 Task: Display the standings of the 2022 Victory Lane Racing NASCAR Cup Series for the race "Drydene 400" on the track "Dover".
Action: Mouse moved to (544, 174)
Screenshot: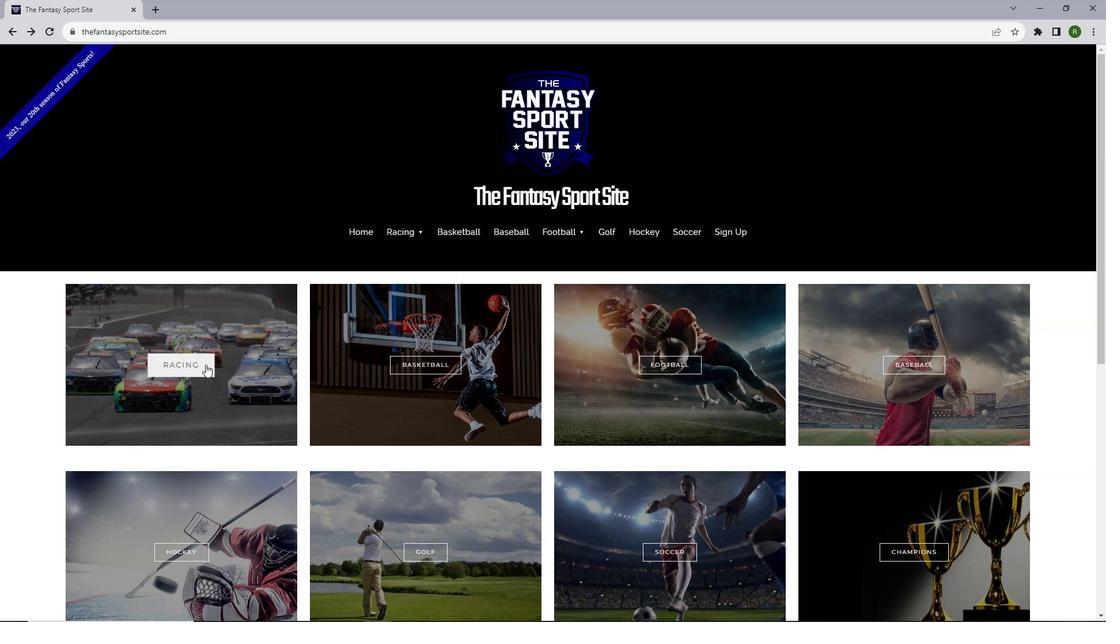 
Action: Mouse pressed left at (544, 174)
Screenshot: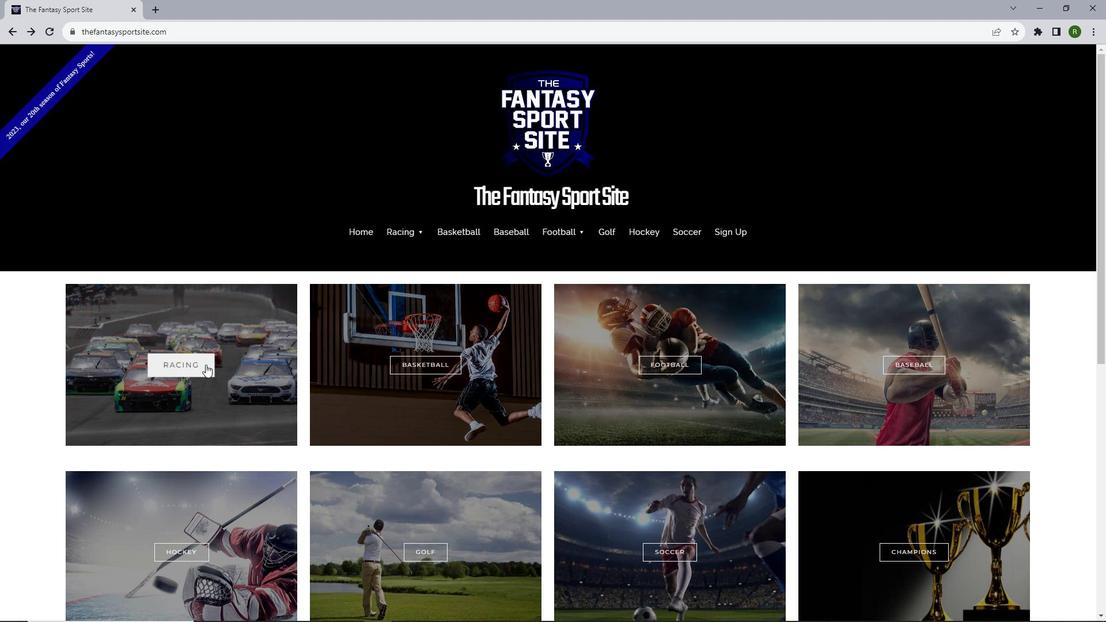 
Action: Mouse moved to (544, 153)
Screenshot: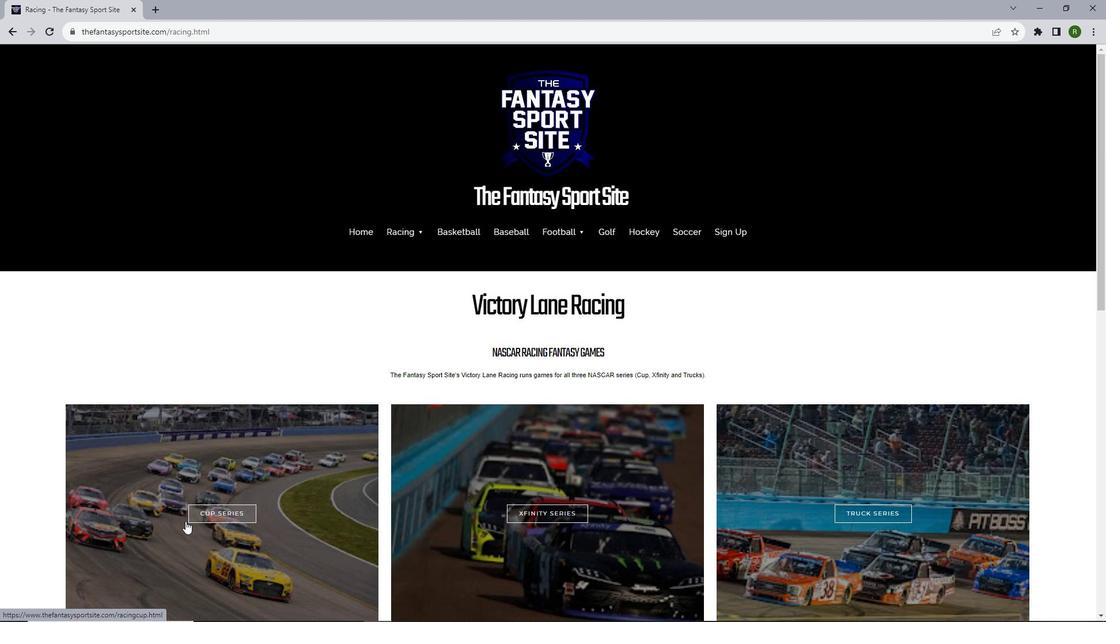 
Action: Mouse pressed left at (544, 153)
Screenshot: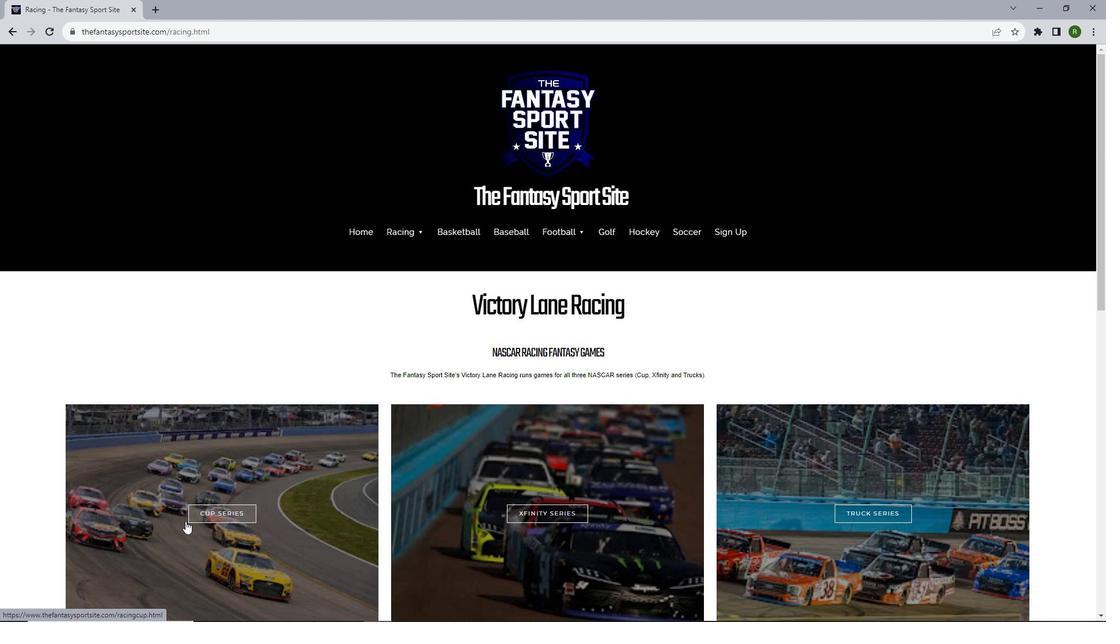 
Action: Mouse moved to (544, 154)
Screenshot: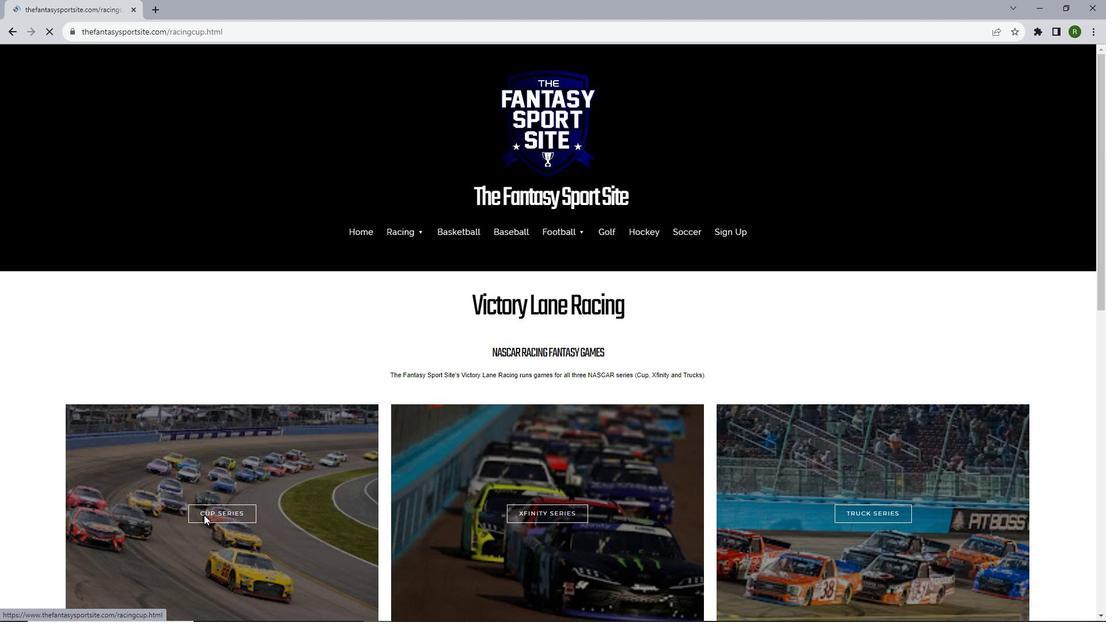 
Action: Mouse pressed left at (544, 154)
Screenshot: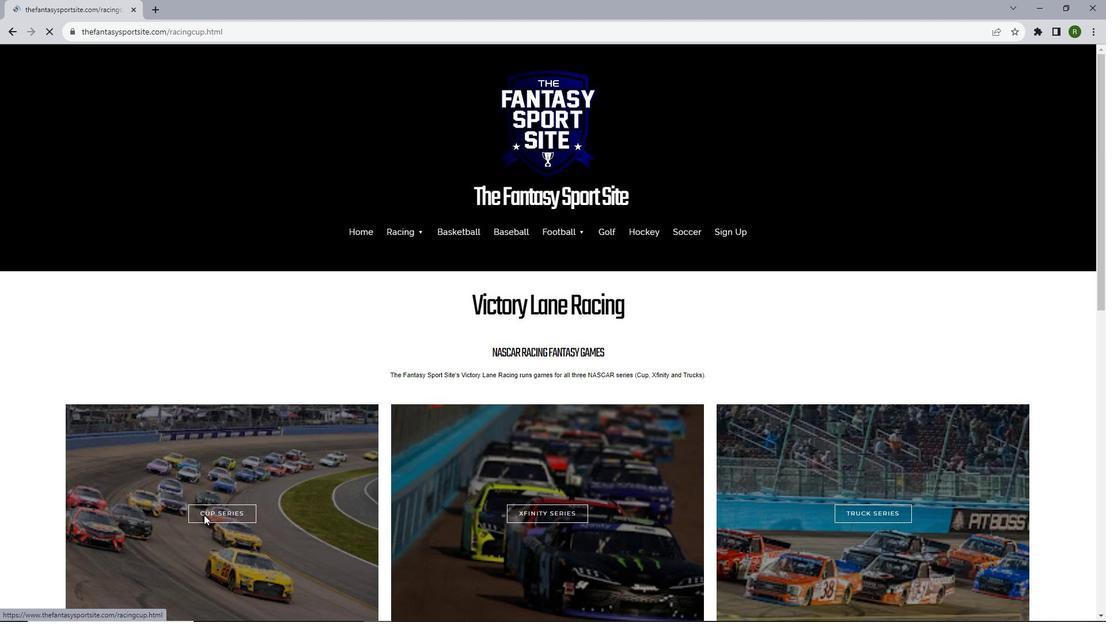 
Action: Mouse moved to (549, 178)
Screenshot: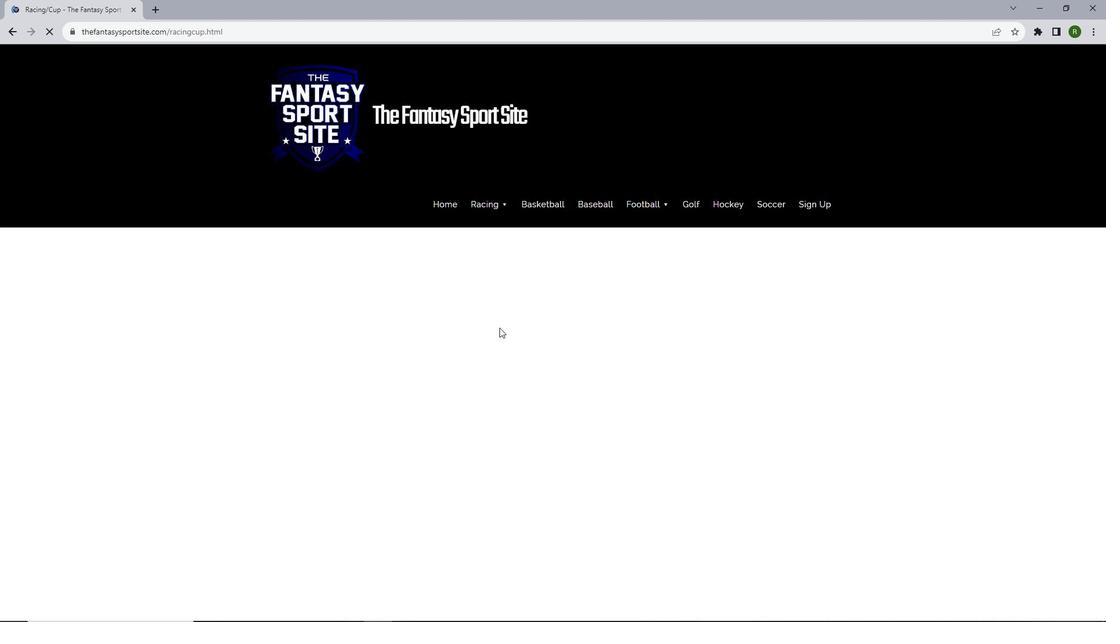 
Action: Mouse scrolled (549, 178) with delta (0, 0)
Screenshot: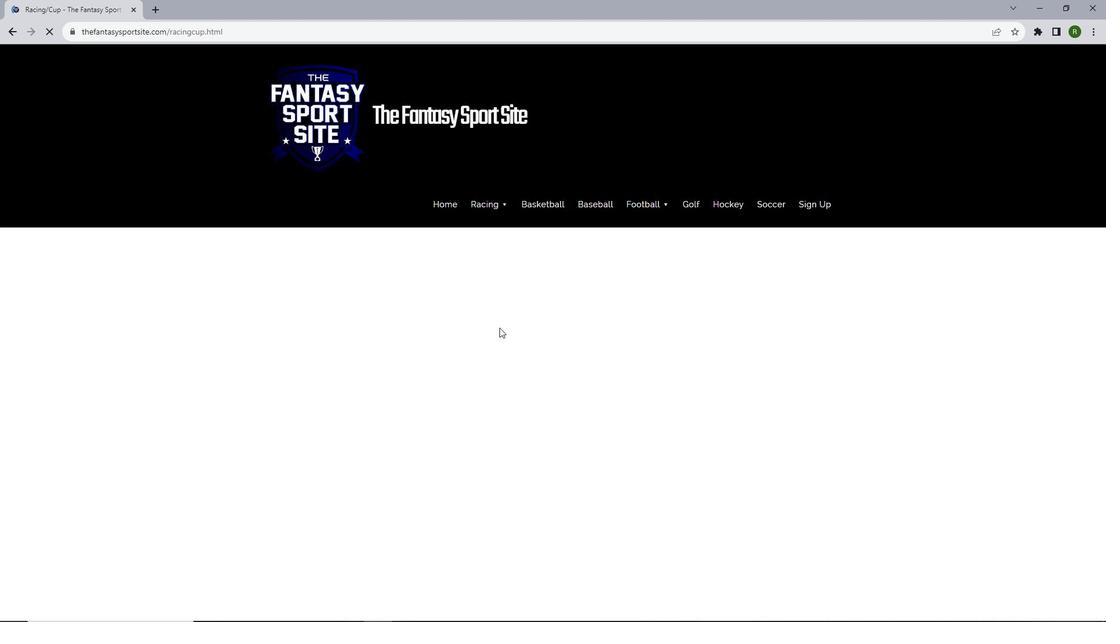 
Action: Mouse scrolled (549, 178) with delta (0, 0)
Screenshot: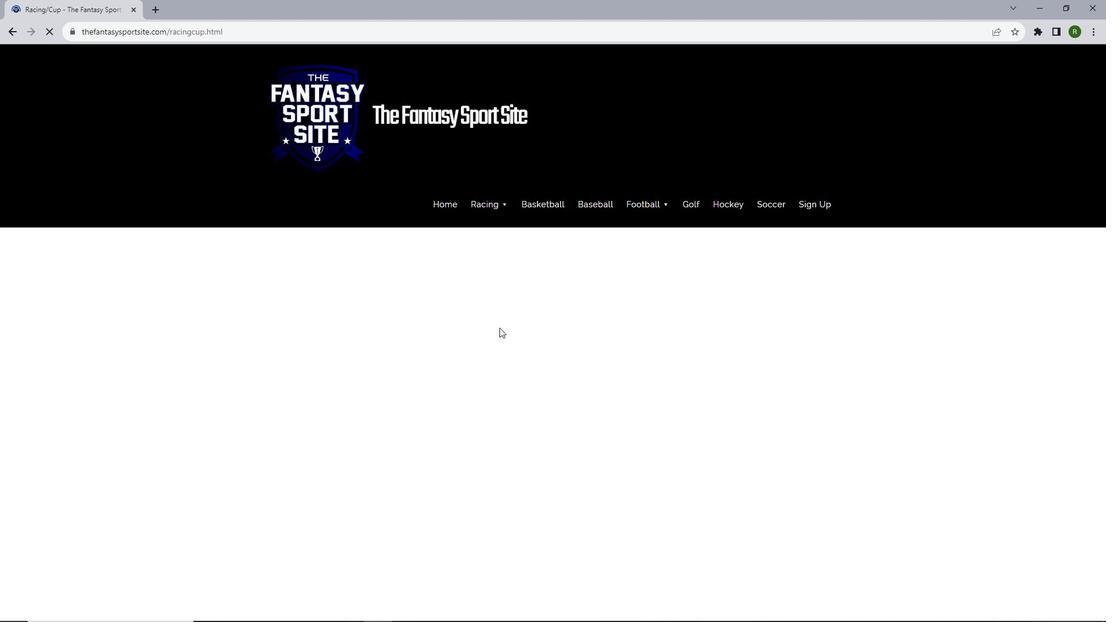
Action: Mouse scrolled (549, 178) with delta (0, 0)
Screenshot: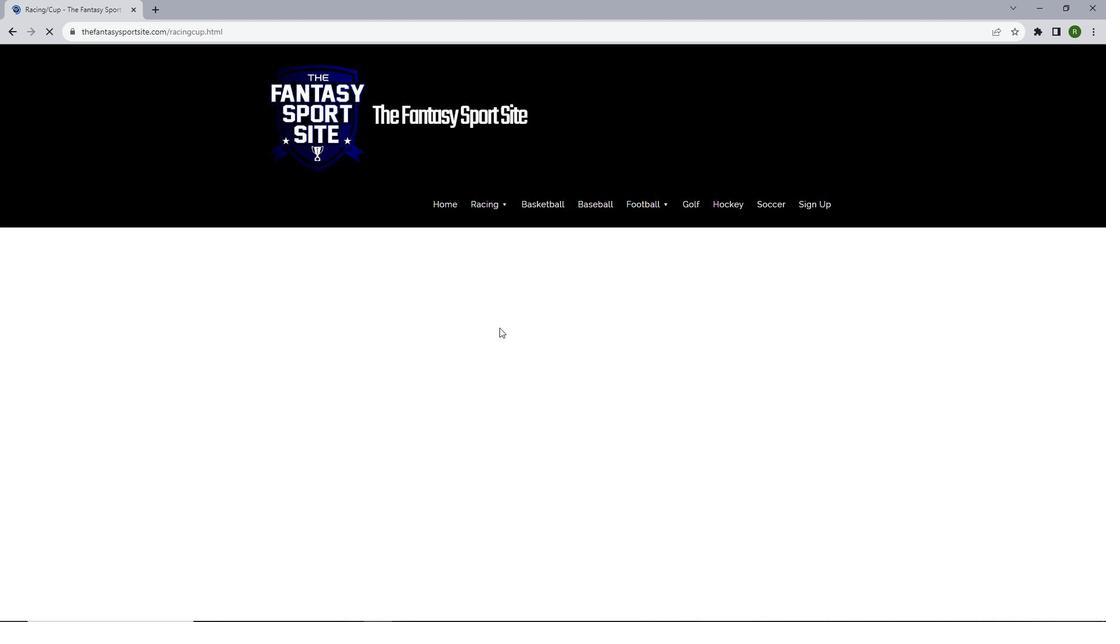 
Action: Mouse moved to (550, 179)
Screenshot: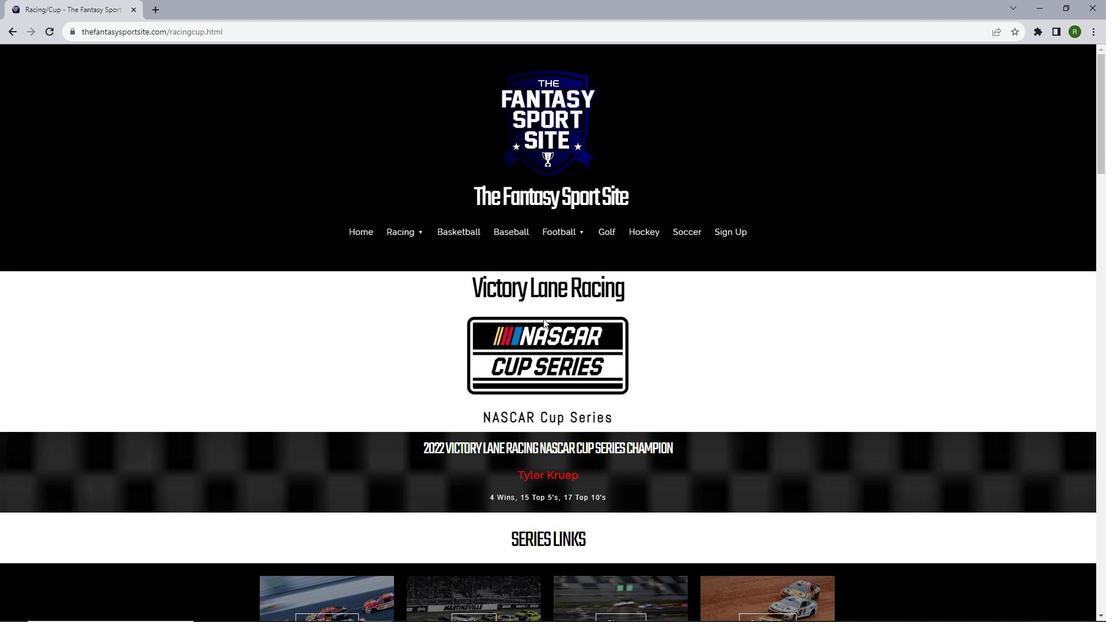 
Action: Mouse scrolled (550, 179) with delta (0, 0)
Screenshot: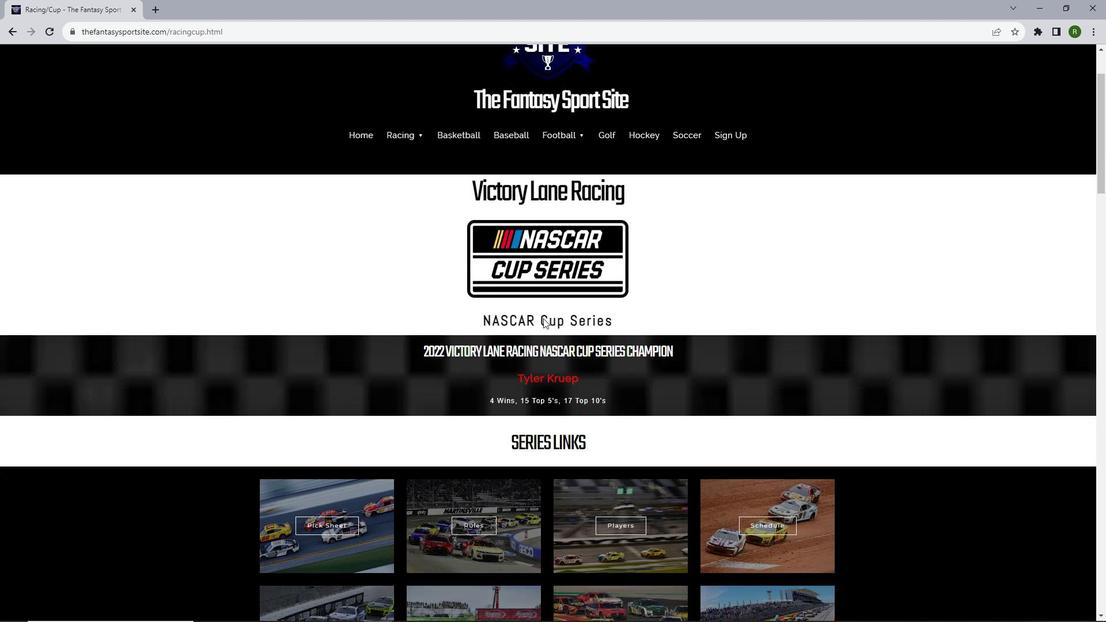 
Action: Mouse scrolled (550, 179) with delta (0, 0)
Screenshot: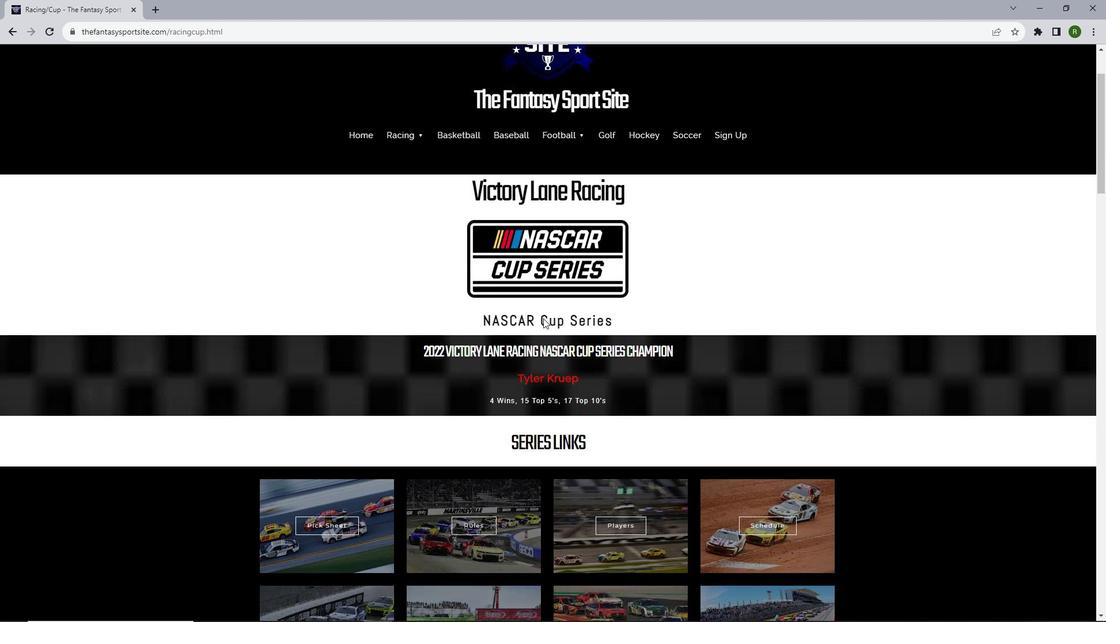 
Action: Mouse scrolled (550, 179) with delta (0, 0)
Screenshot: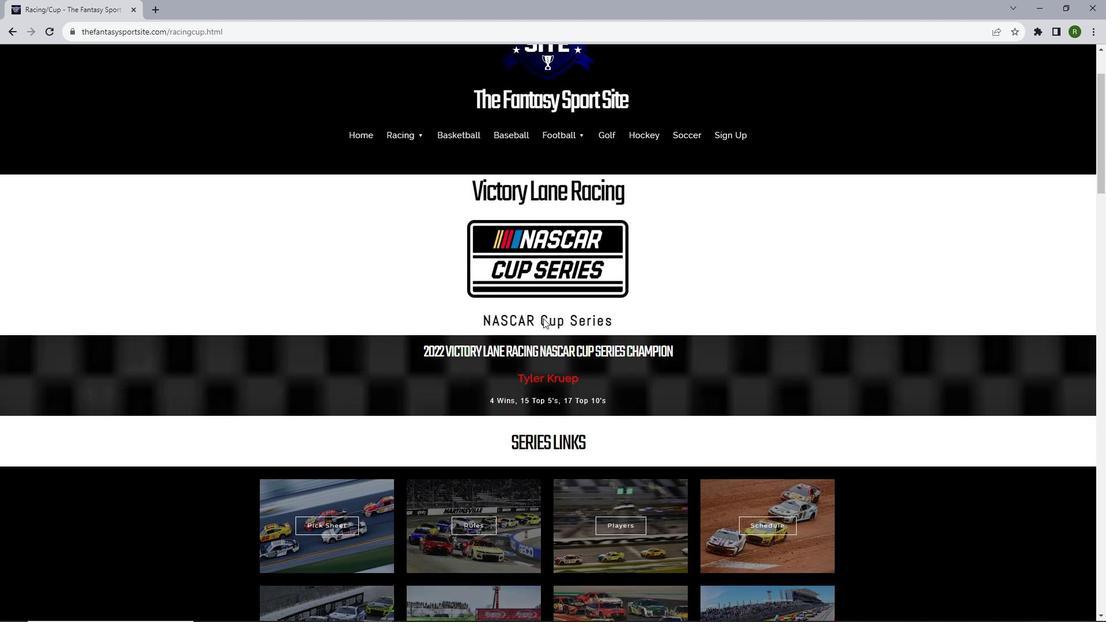 
Action: Mouse scrolled (550, 179) with delta (0, 0)
Screenshot: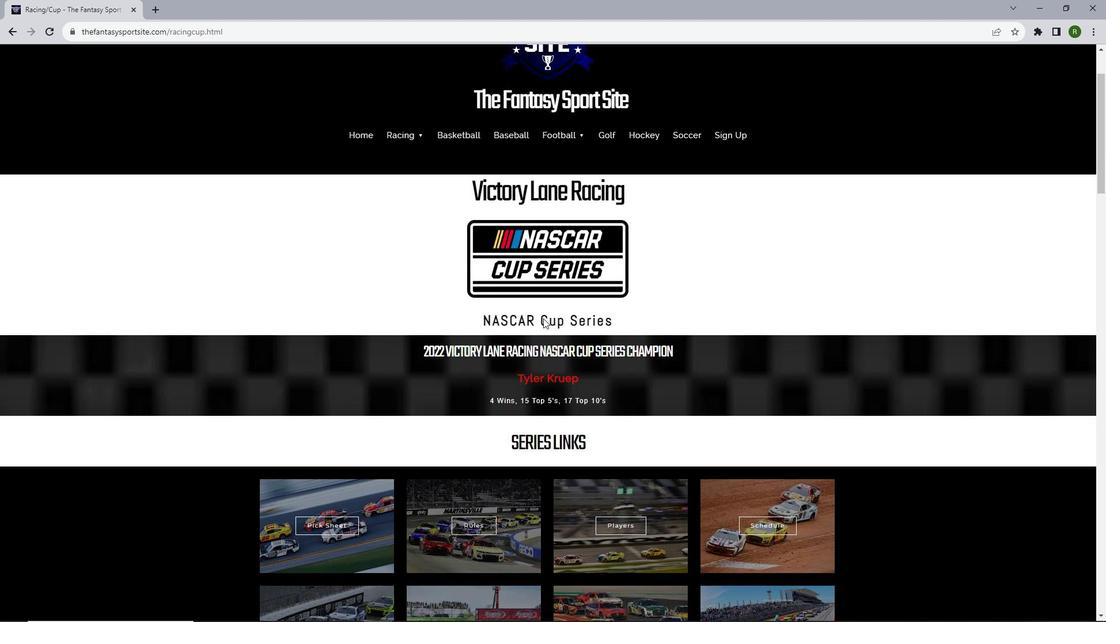 
Action: Mouse scrolled (550, 179) with delta (0, 0)
Screenshot: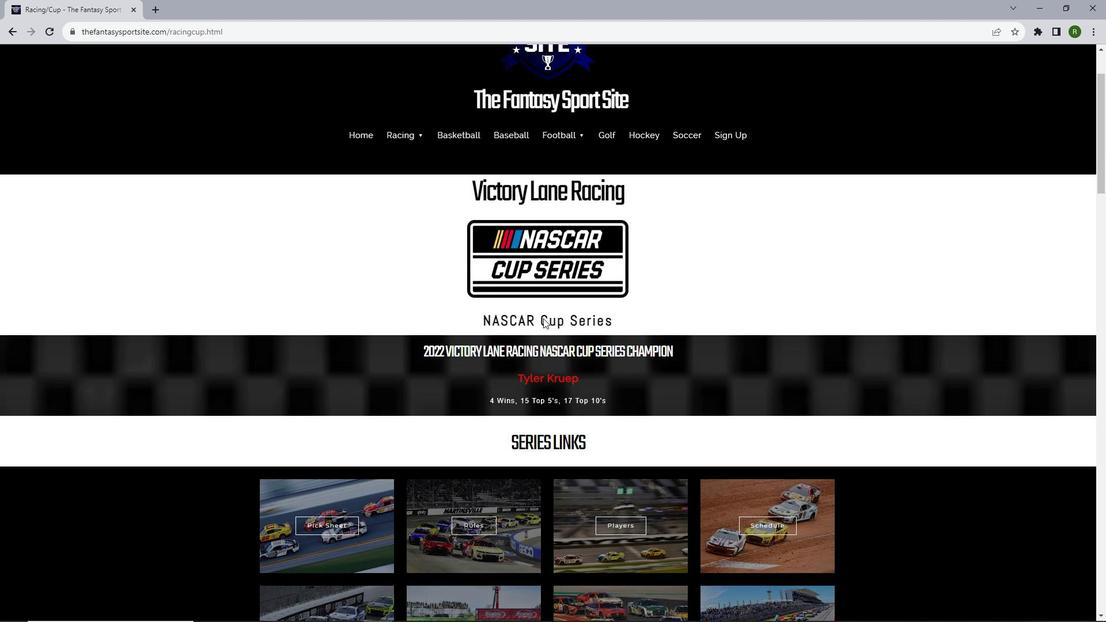 
Action: Mouse moved to (552, 163)
Screenshot: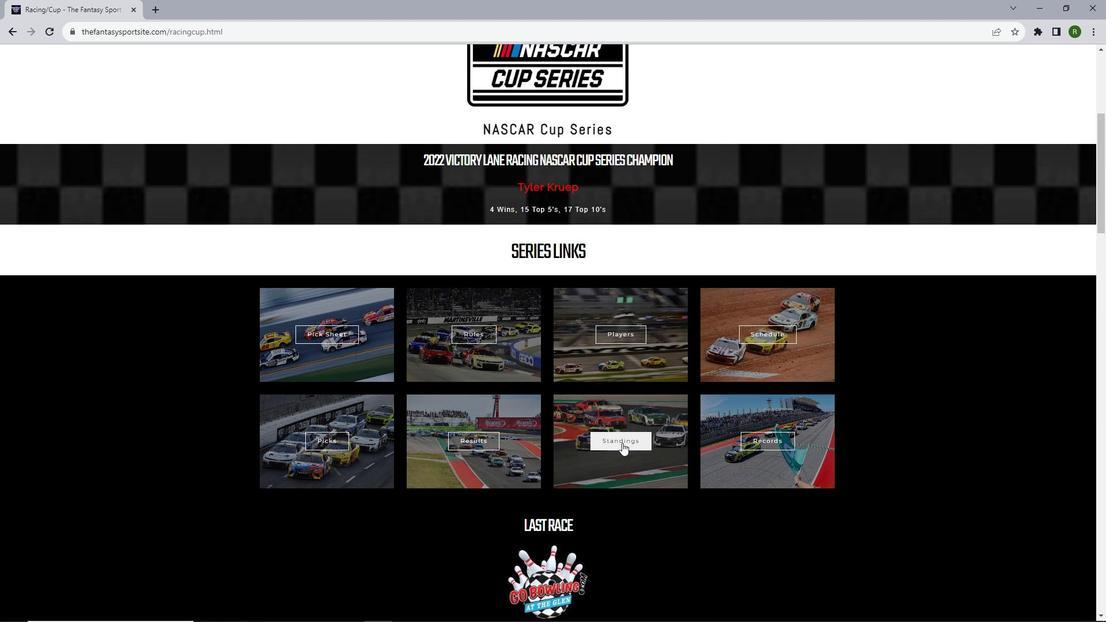 
Action: Mouse pressed left at (552, 163)
Screenshot: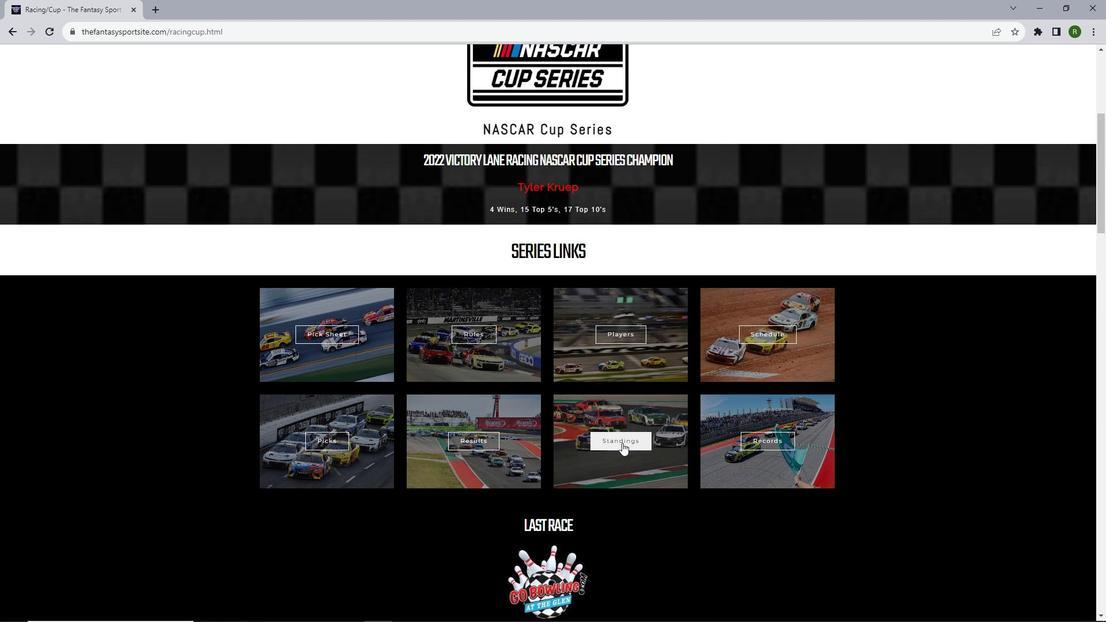 
Action: Mouse moved to (547, 193)
Screenshot: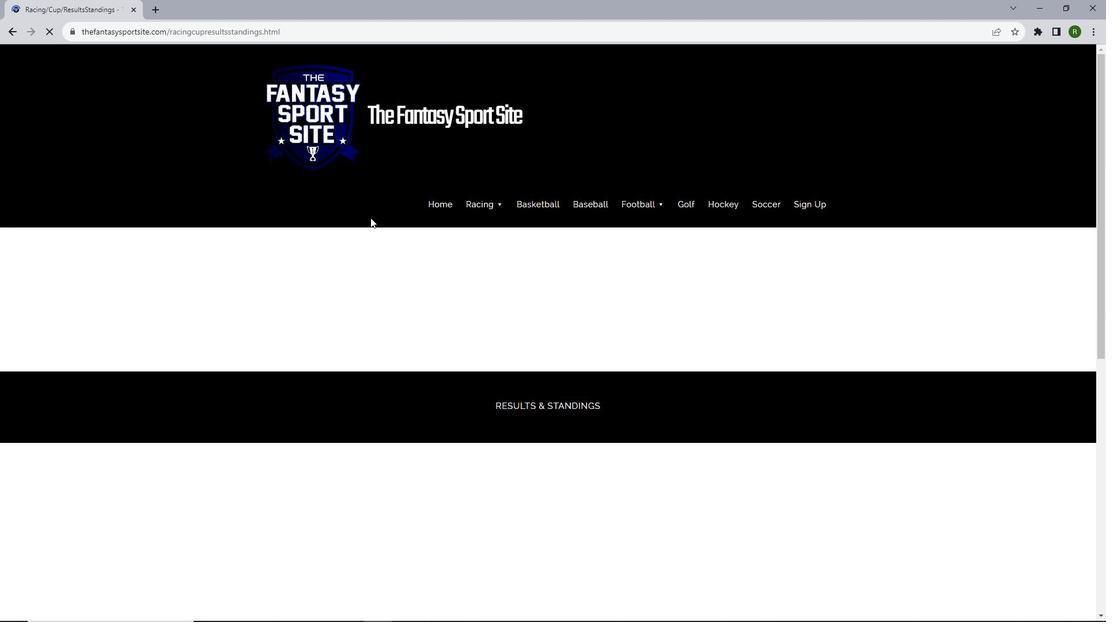 
Action: Mouse scrolled (547, 193) with delta (0, 0)
Screenshot: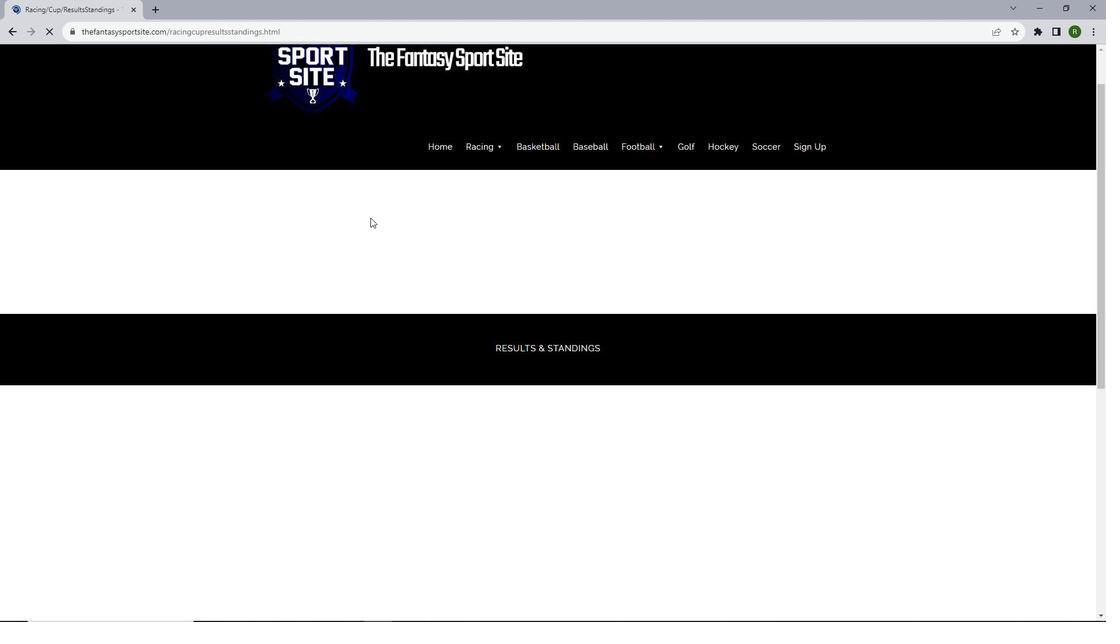 
Action: Mouse scrolled (547, 193) with delta (0, 0)
Screenshot: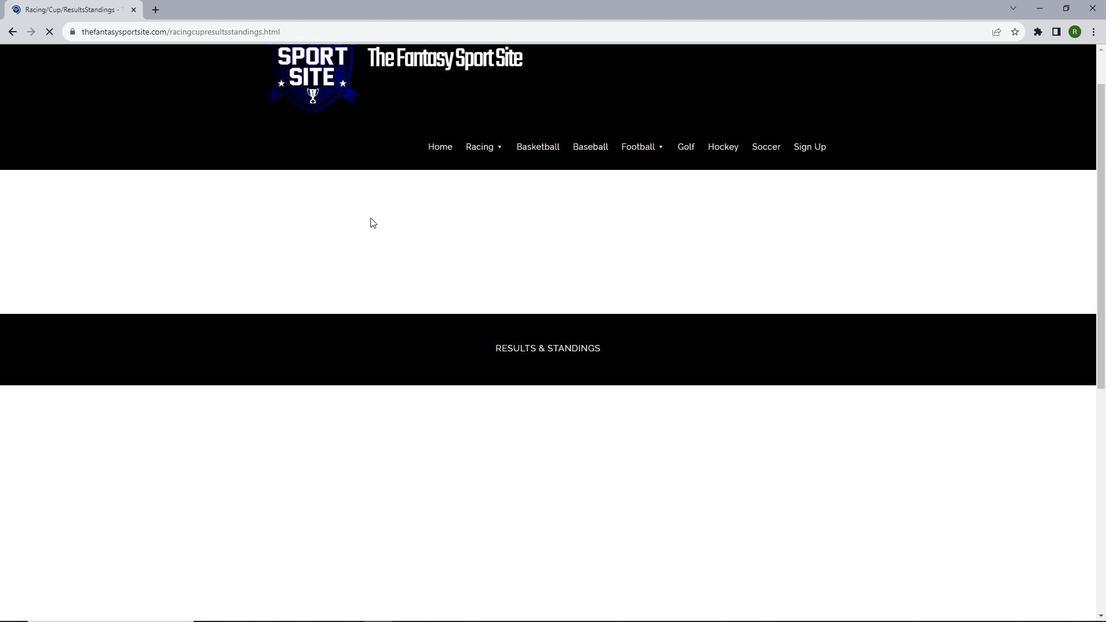 
Action: Mouse scrolled (547, 193) with delta (0, 0)
Screenshot: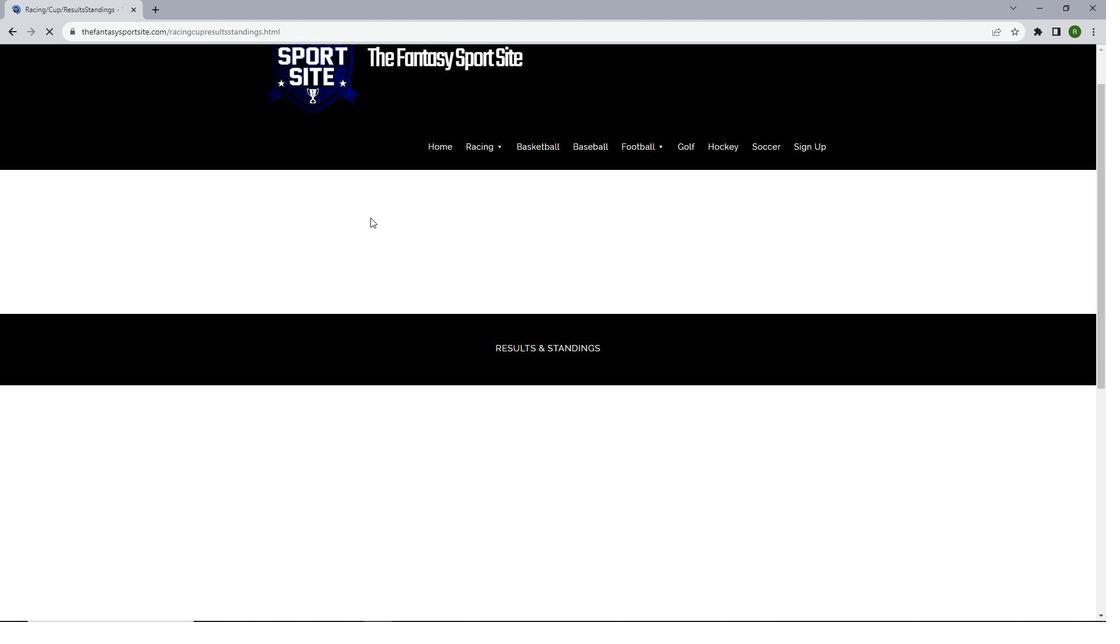 
Action: Mouse scrolled (547, 193) with delta (0, 0)
Screenshot: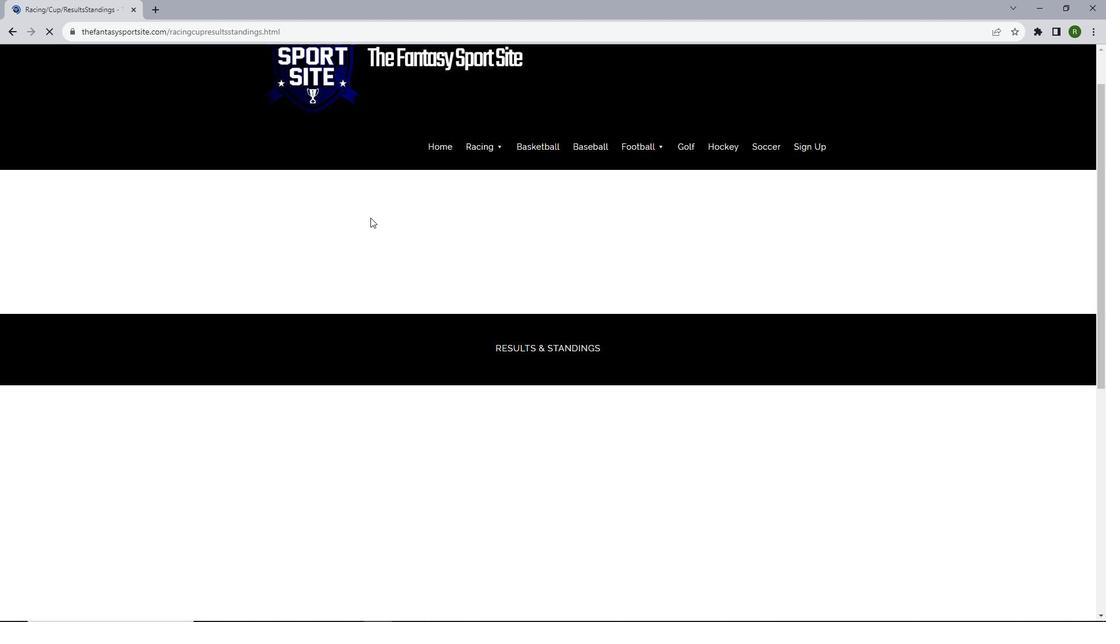 
Action: Mouse scrolled (547, 193) with delta (0, 0)
Screenshot: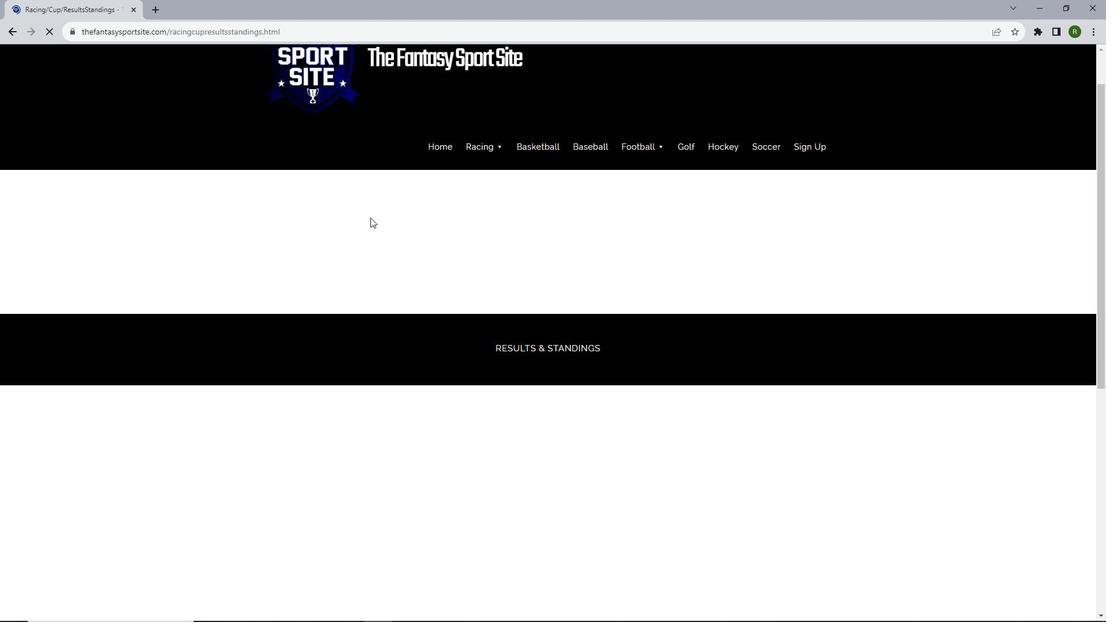 
Action: Mouse moved to (549, 189)
Screenshot: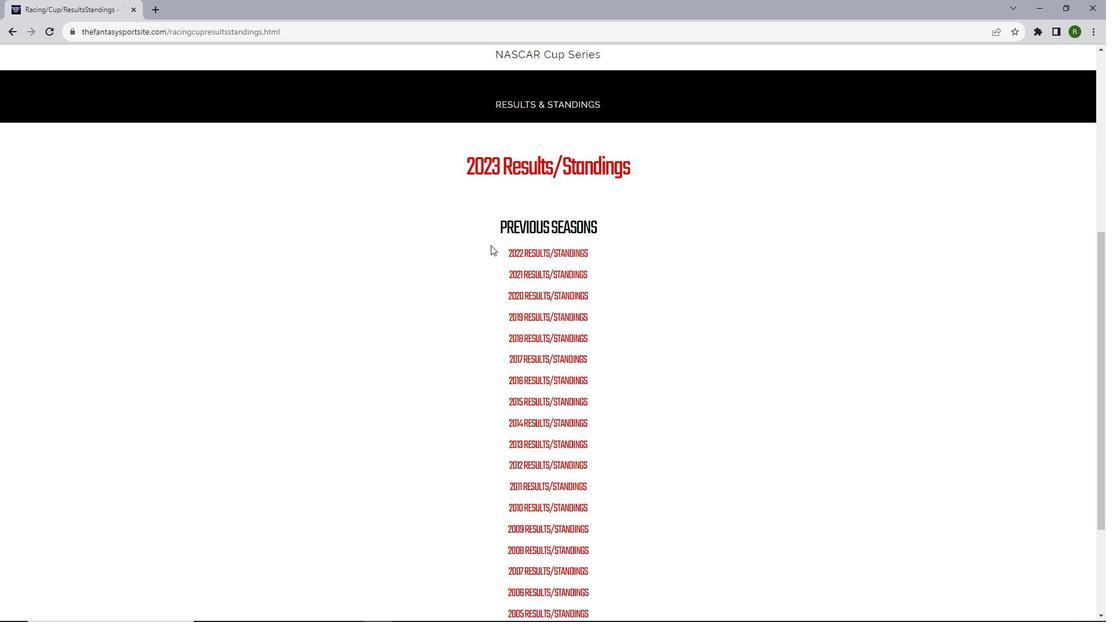 
Action: Mouse scrolled (549, 189) with delta (0, 0)
Screenshot: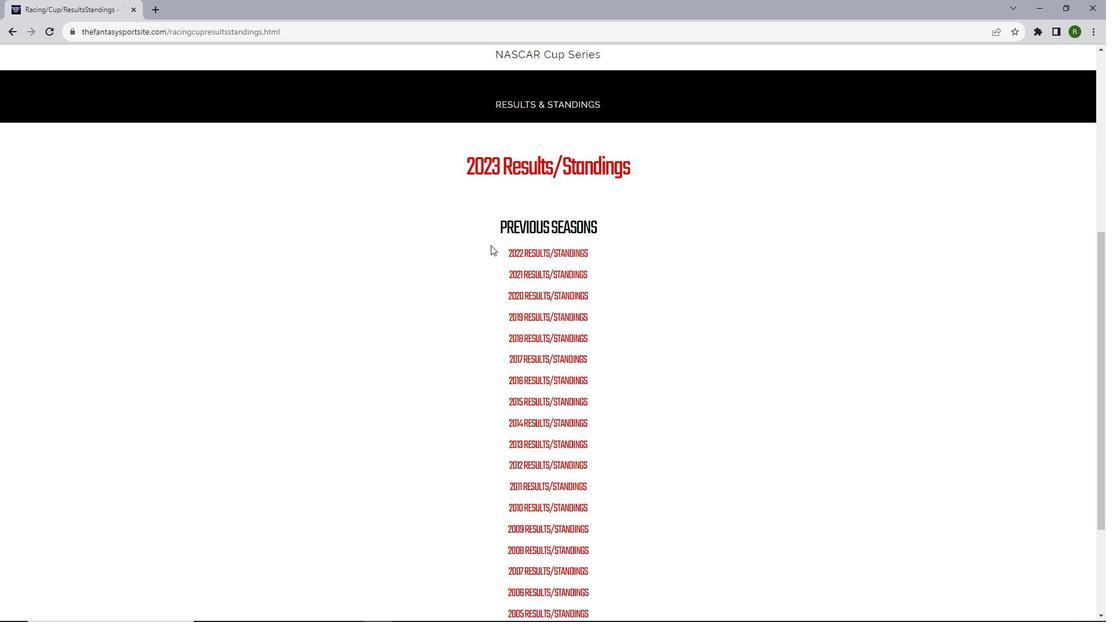 
Action: Mouse scrolled (549, 189) with delta (0, 0)
Screenshot: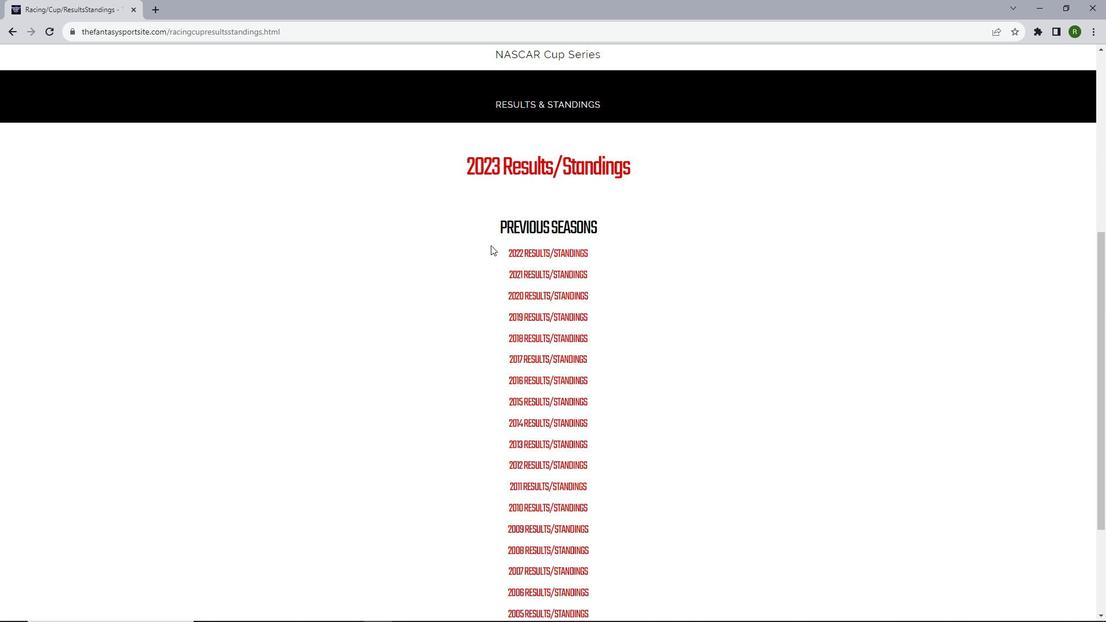 
Action: Mouse moved to (551, 195)
Screenshot: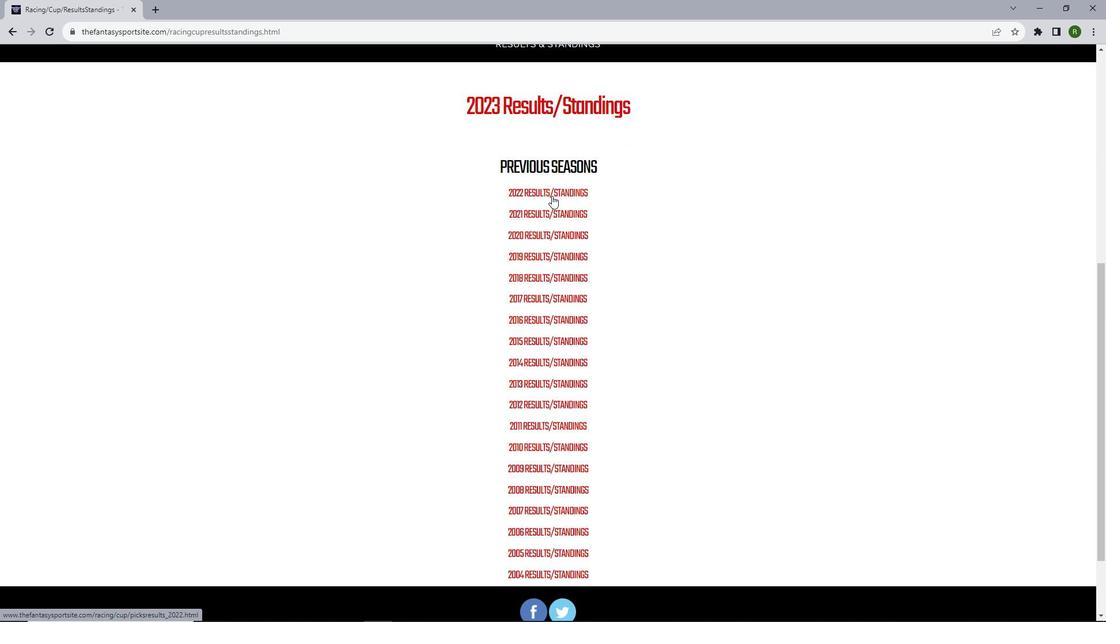 
Action: Mouse pressed left at (551, 195)
Screenshot: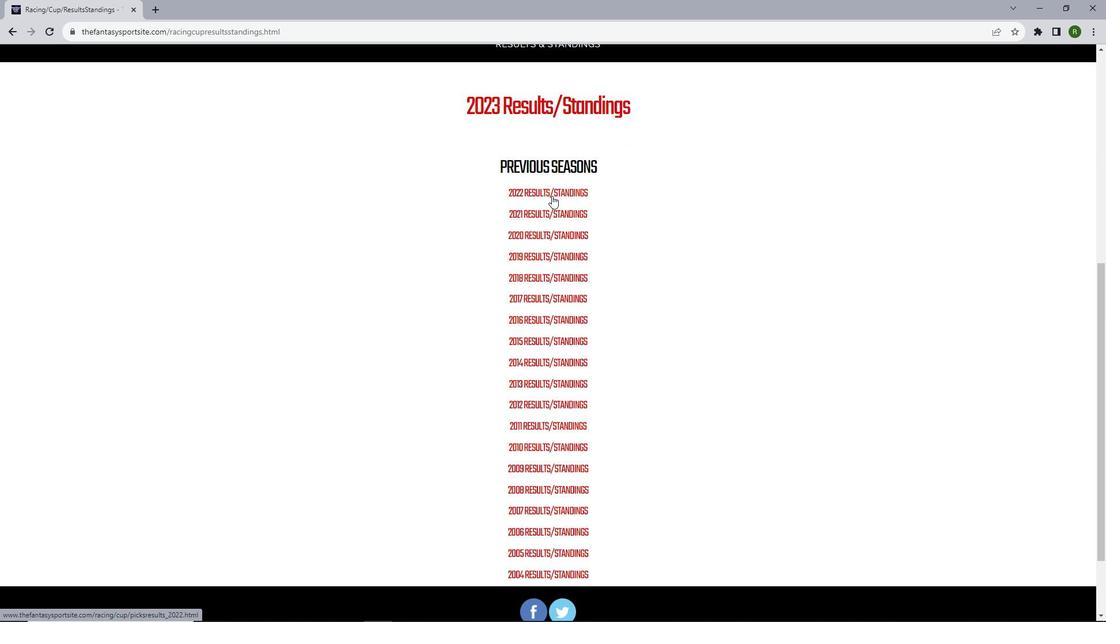 
Action: Mouse moved to (553, 190)
Screenshot: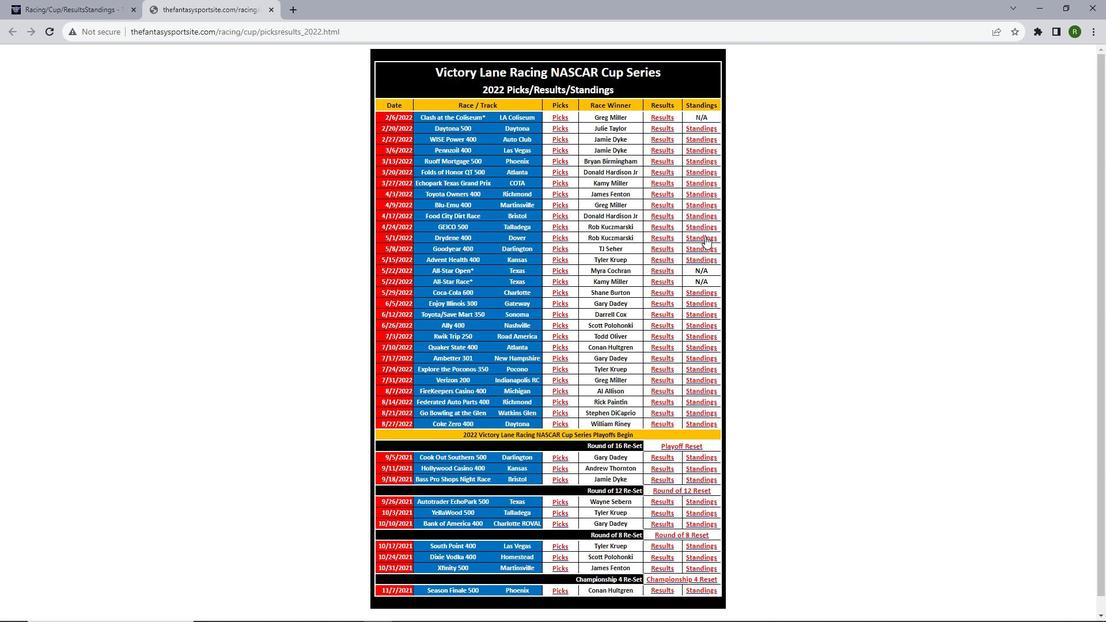 
Action: Mouse pressed left at (553, 190)
Screenshot: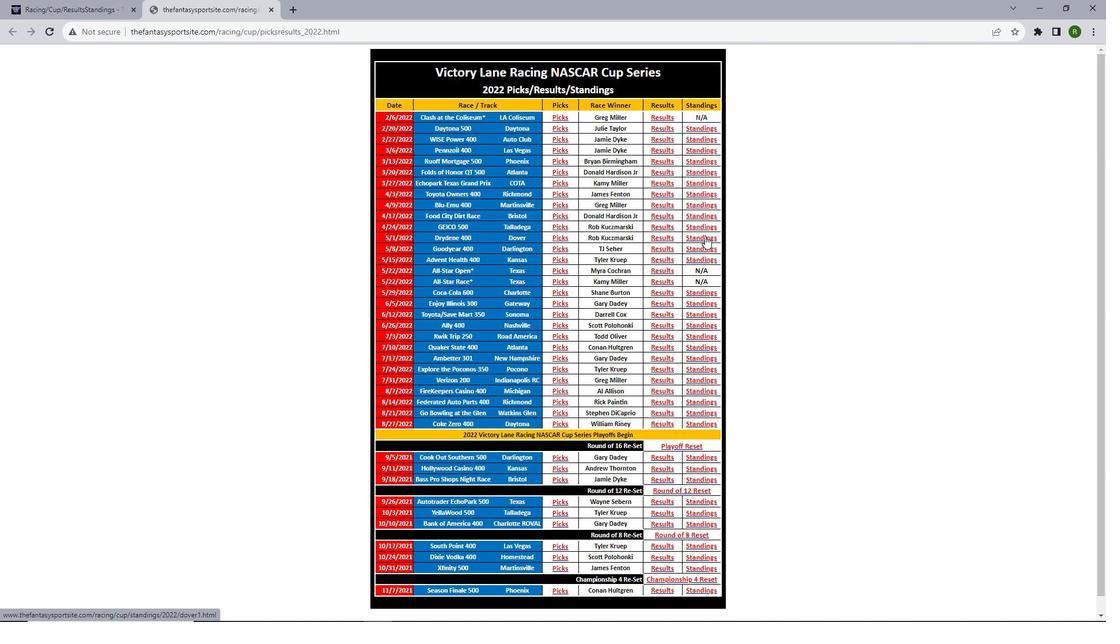 
Action: Mouse moved to (552, 191)
Screenshot: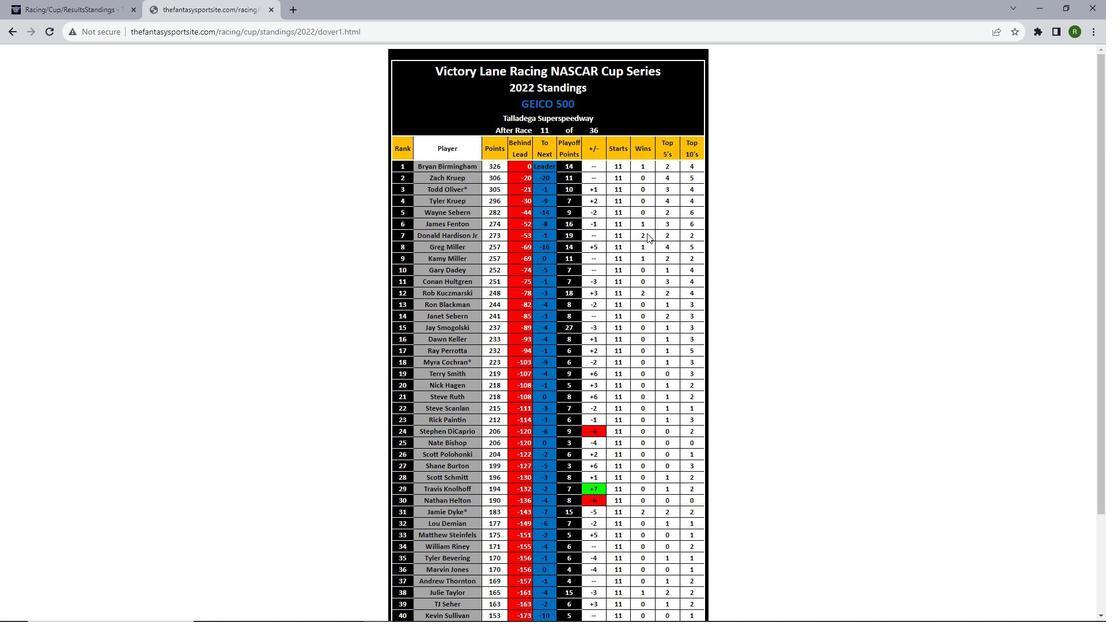 
Action: Mouse scrolled (552, 191) with delta (0, 0)
Screenshot: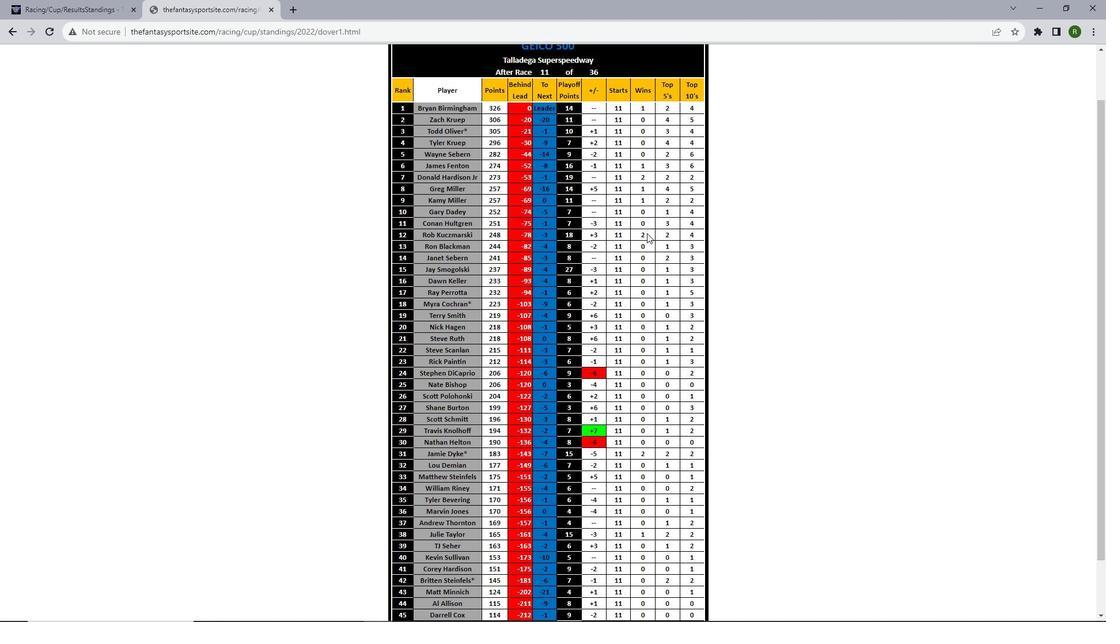 
Action: Mouse scrolled (552, 191) with delta (0, 0)
Screenshot: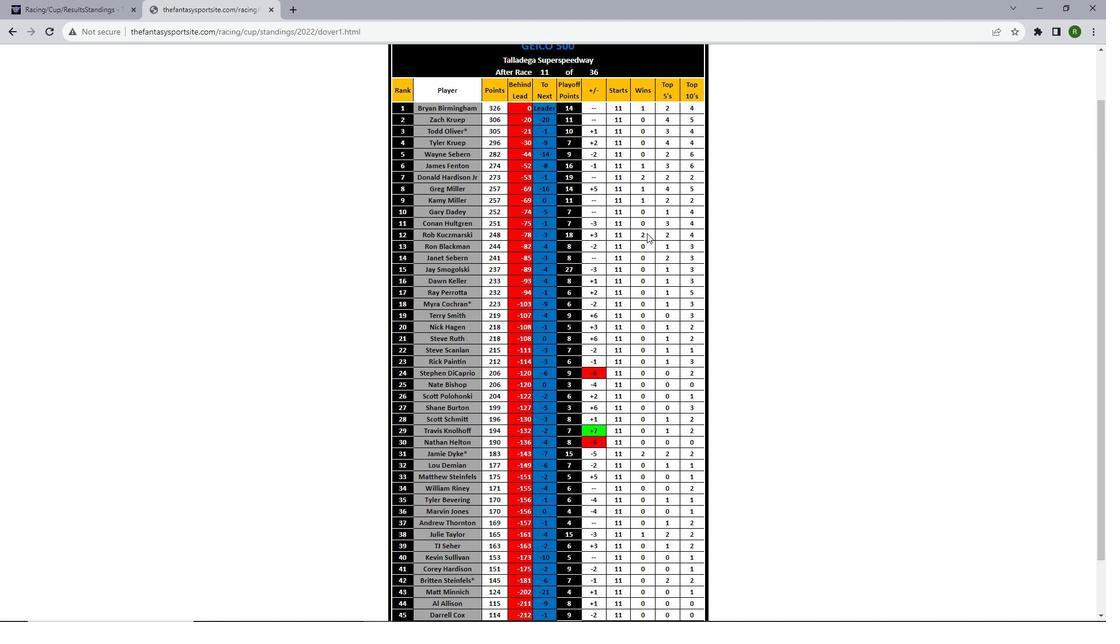 
Action: Mouse scrolled (552, 191) with delta (0, 0)
Screenshot: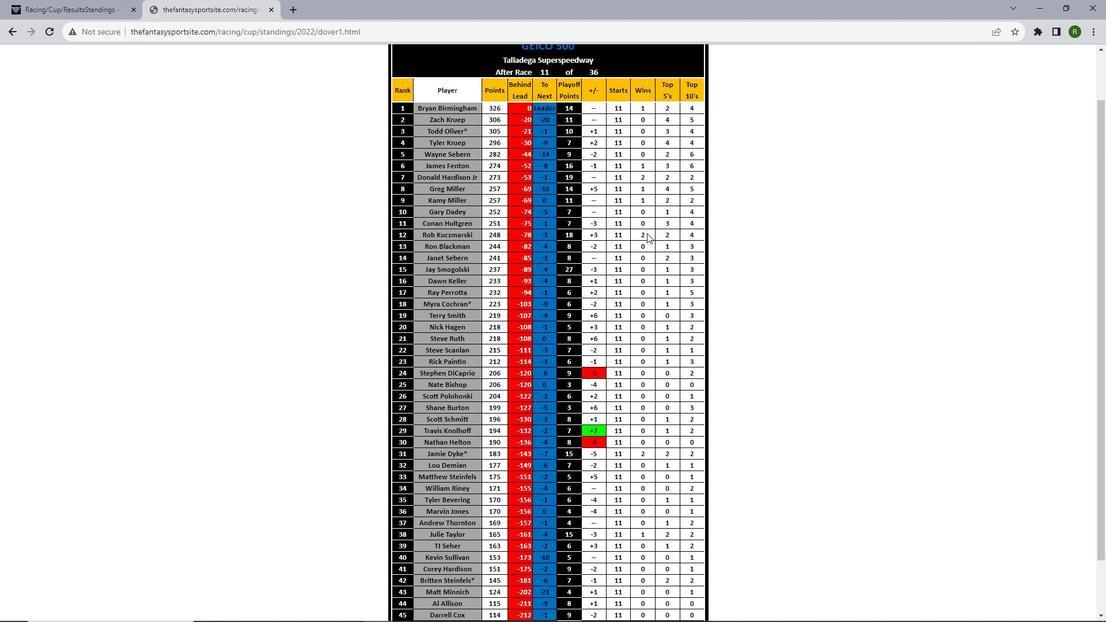 
Action: Mouse scrolled (552, 191) with delta (0, 0)
Screenshot: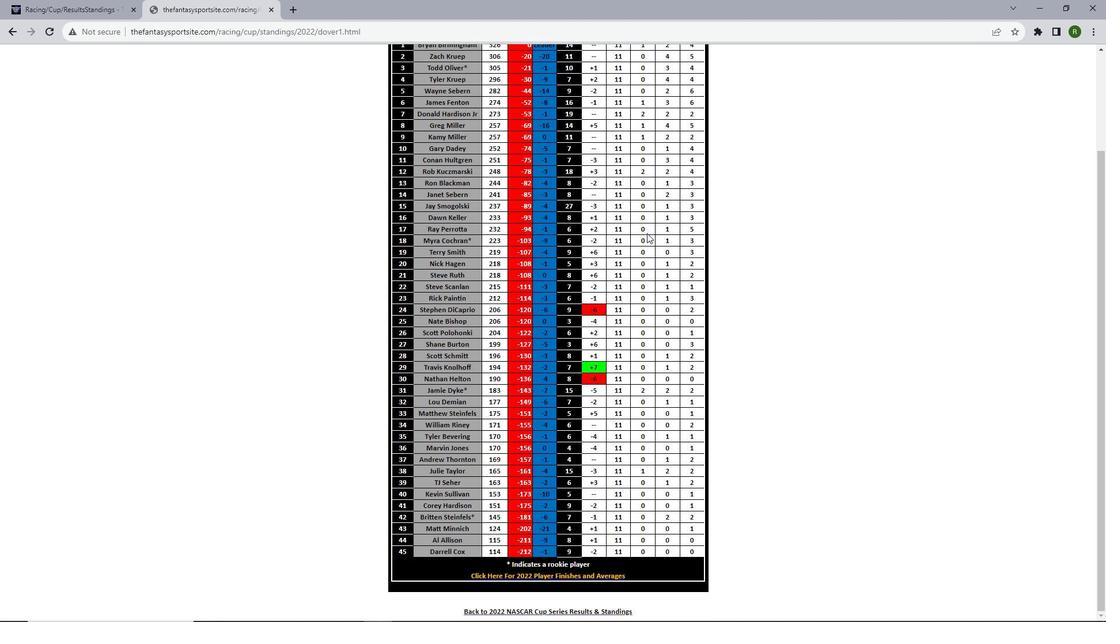 
Action: Mouse scrolled (552, 191) with delta (0, 0)
Screenshot: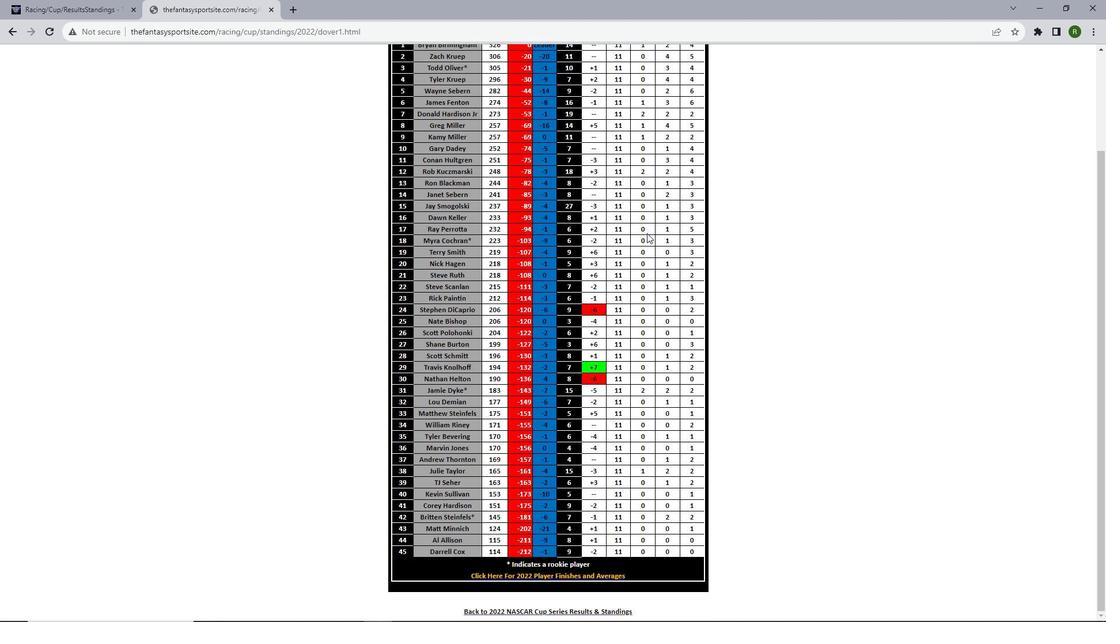 
Action: Mouse scrolled (552, 191) with delta (0, 0)
Screenshot: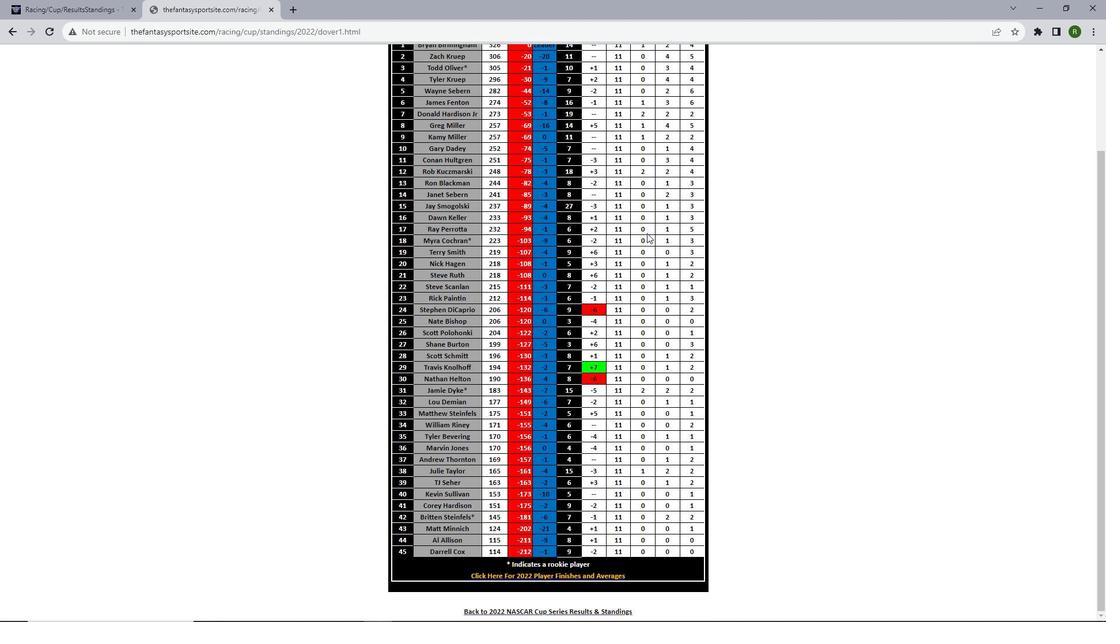 
Action: Mouse scrolled (552, 191) with delta (0, 0)
Screenshot: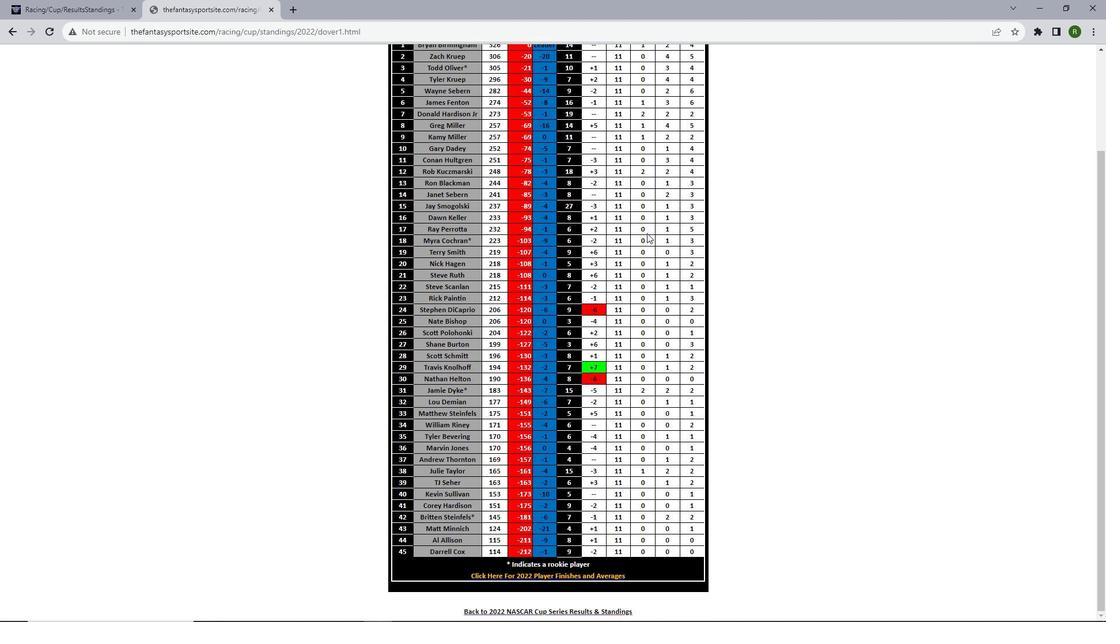 
Action: Mouse scrolled (552, 191) with delta (0, 0)
Screenshot: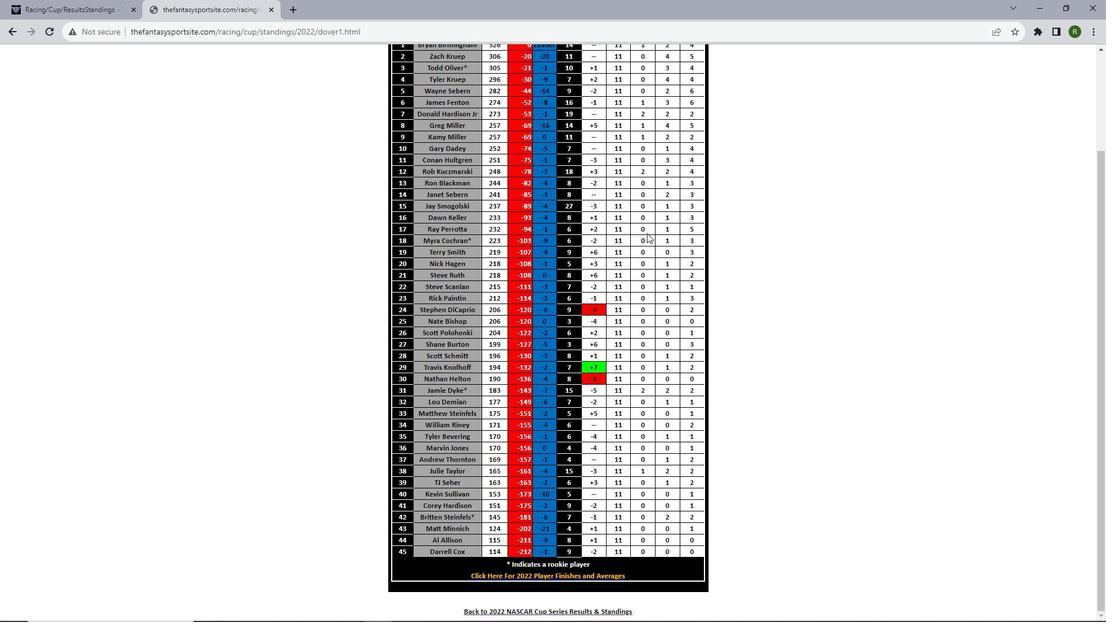 
Action: Mouse scrolled (552, 190) with delta (0, 0)
Screenshot: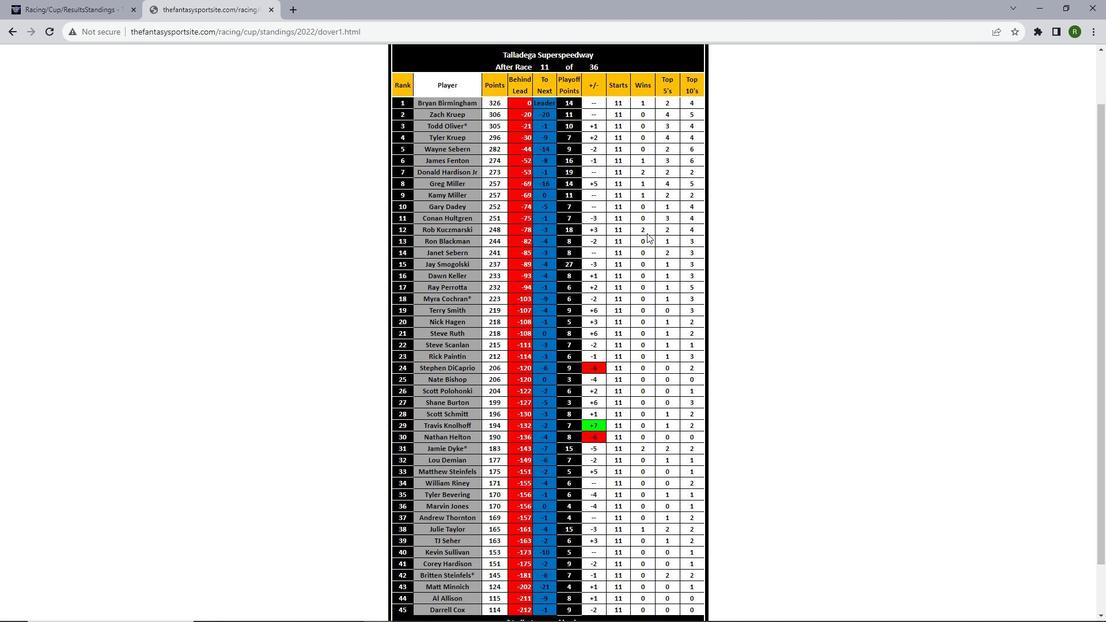 
Action: Mouse scrolled (552, 190) with delta (0, 0)
Screenshot: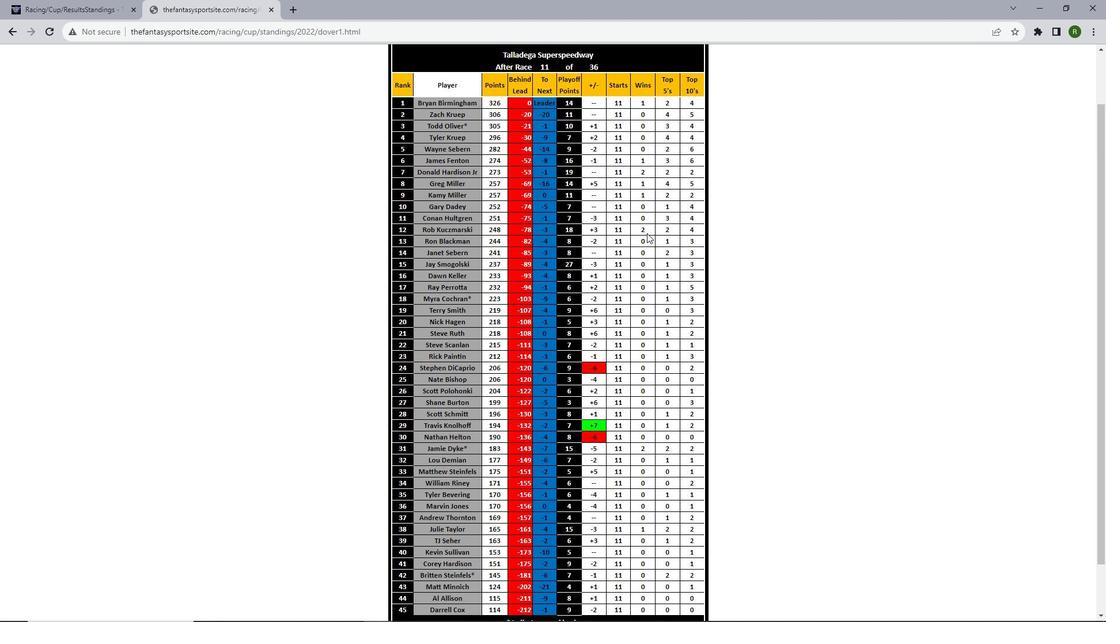 
Action: Mouse scrolled (552, 190) with delta (0, 0)
Screenshot: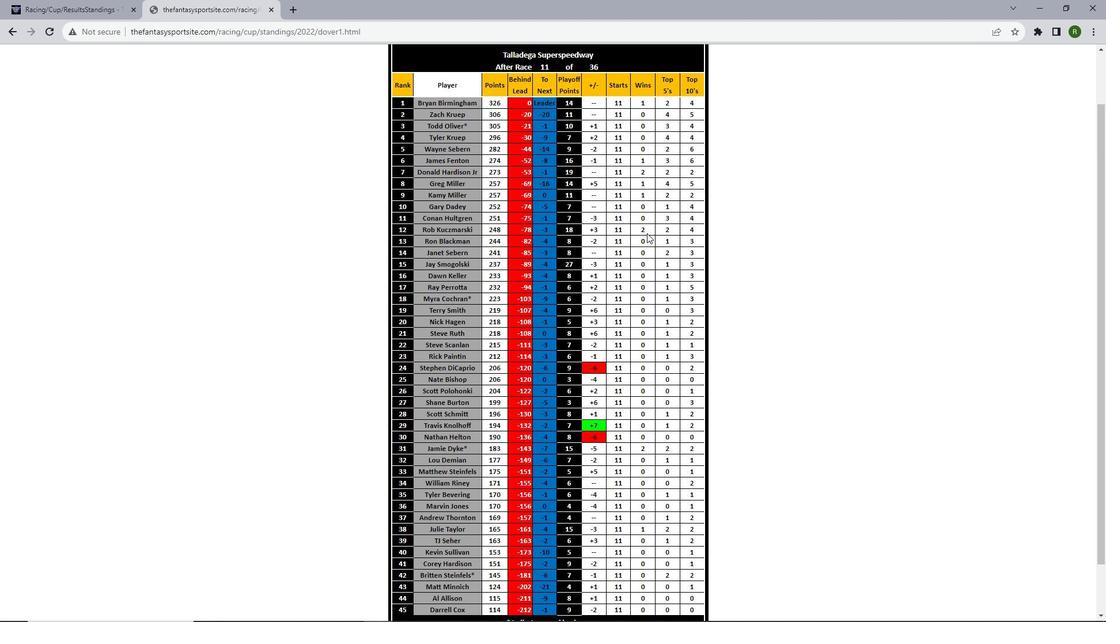 
Action: Mouse scrolled (552, 190) with delta (0, 0)
Screenshot: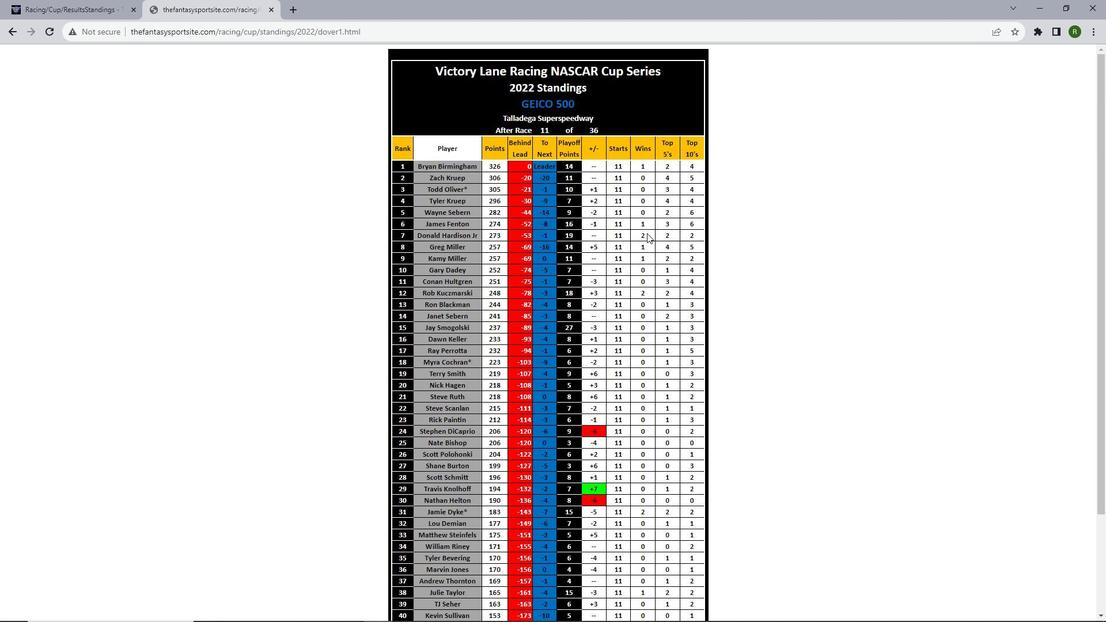 
Action: Mouse scrolled (552, 190) with delta (0, 0)
Screenshot: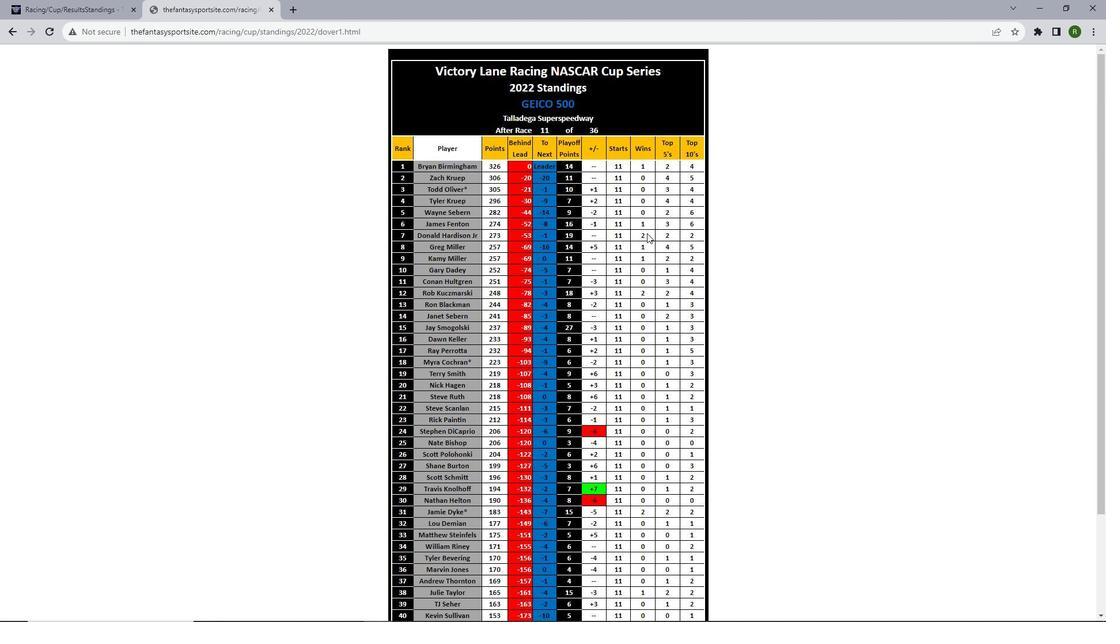 
